 Task: Check the median days on the market of single-family homes in the last 1 year.
Action: Mouse moved to (656, 59)
Screenshot: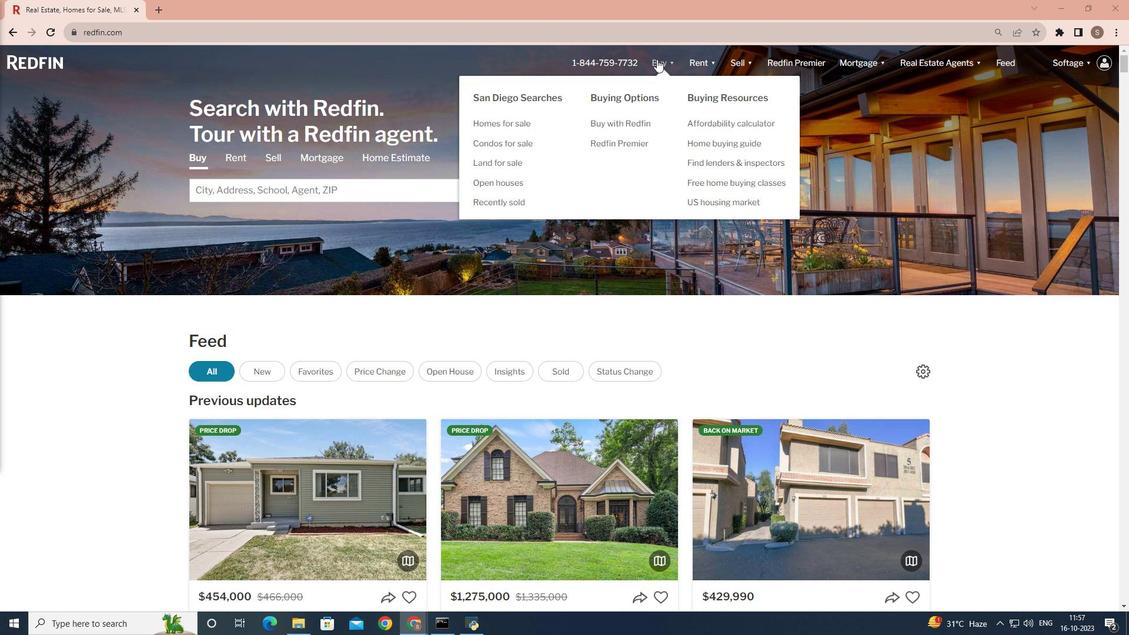 
Action: Mouse pressed left at (656, 59)
Screenshot: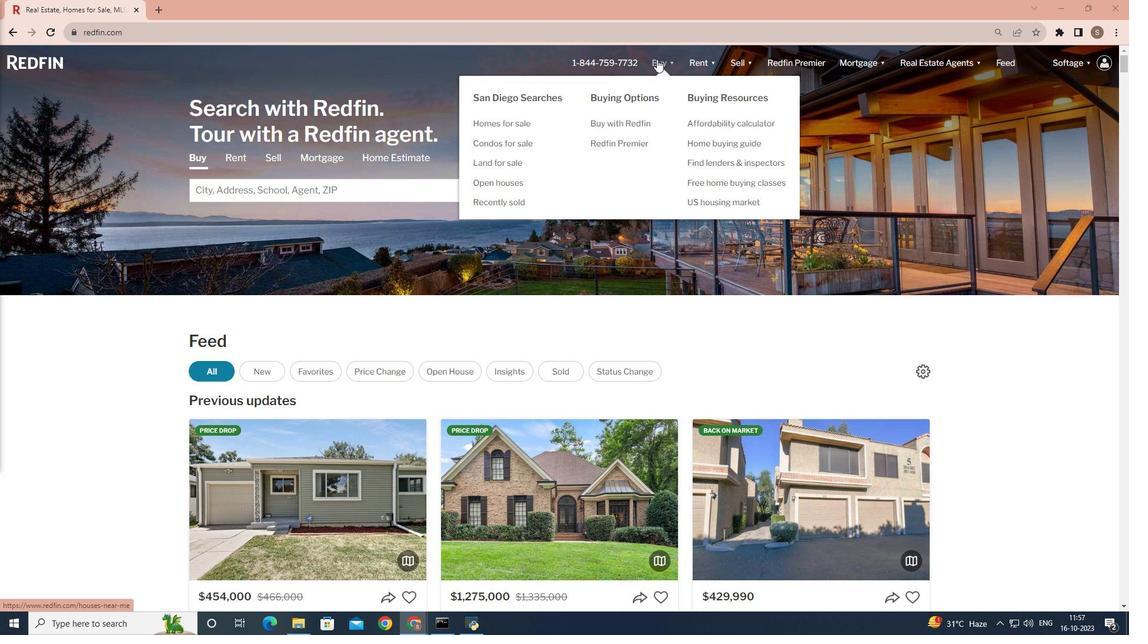 
Action: Mouse moved to (367, 242)
Screenshot: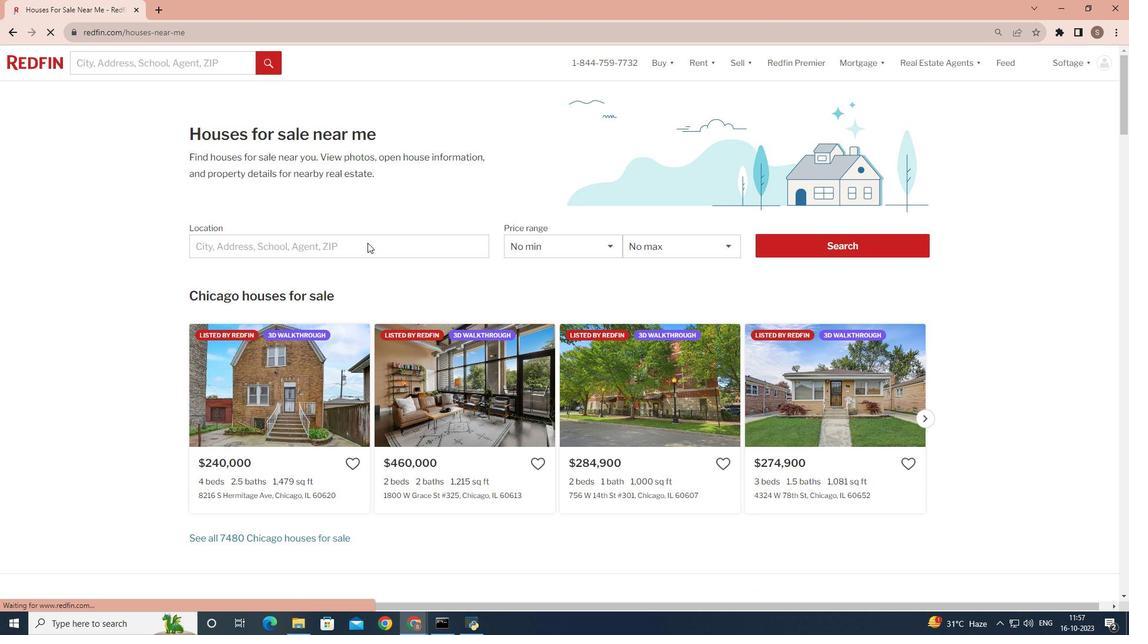 
Action: Mouse pressed left at (367, 242)
Screenshot: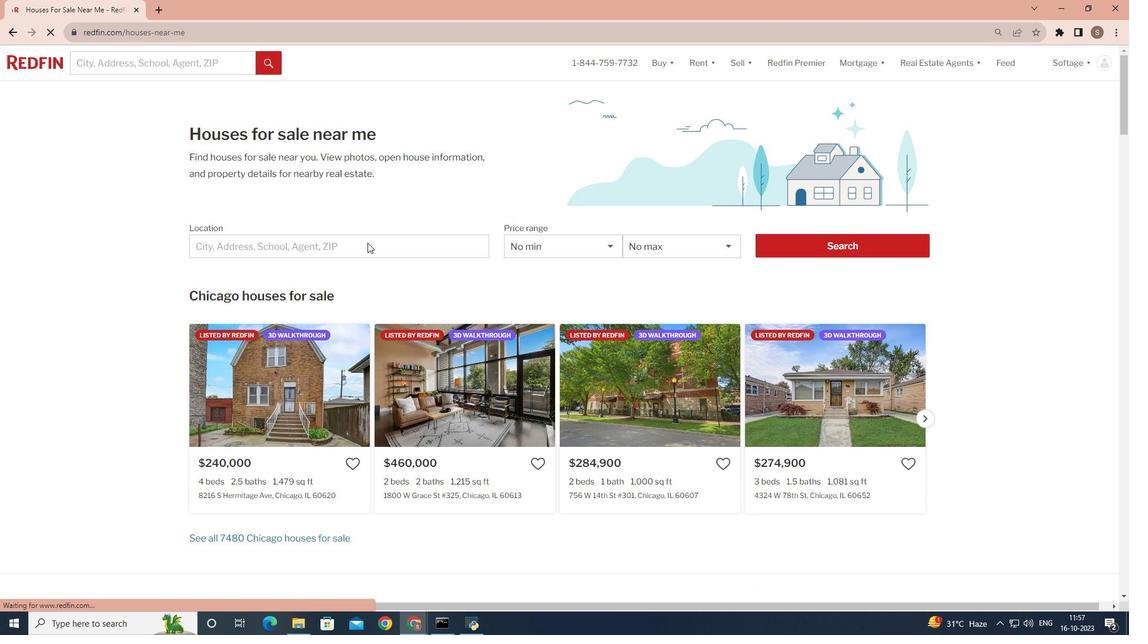 
Action: Mouse moved to (297, 249)
Screenshot: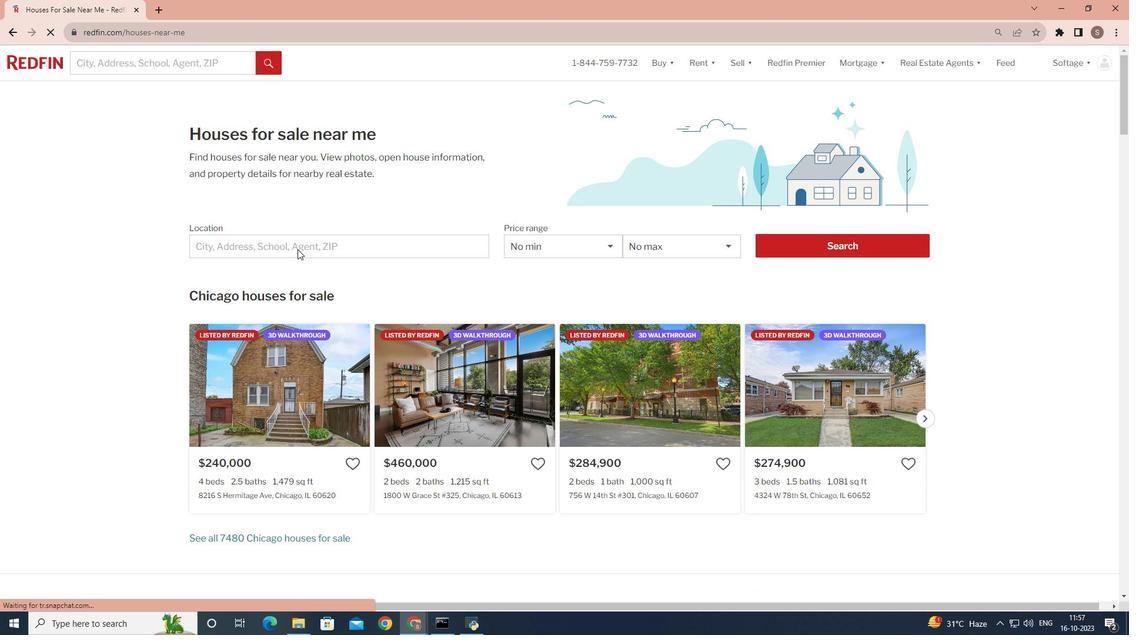 
Action: Mouse pressed left at (297, 249)
Screenshot: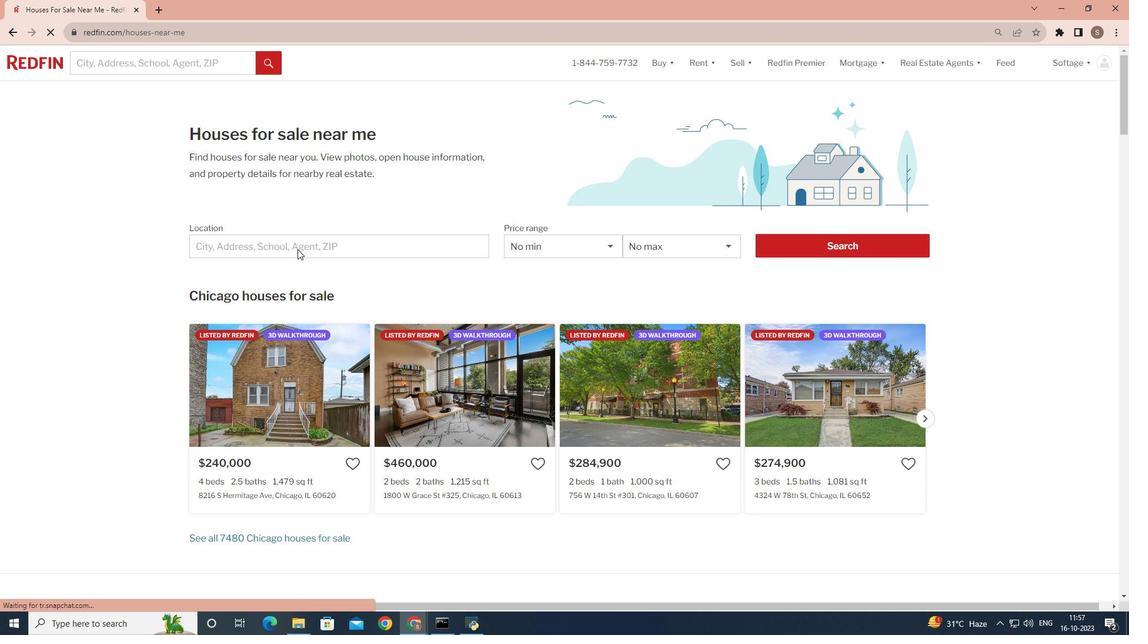 
Action: Mouse moved to (241, 246)
Screenshot: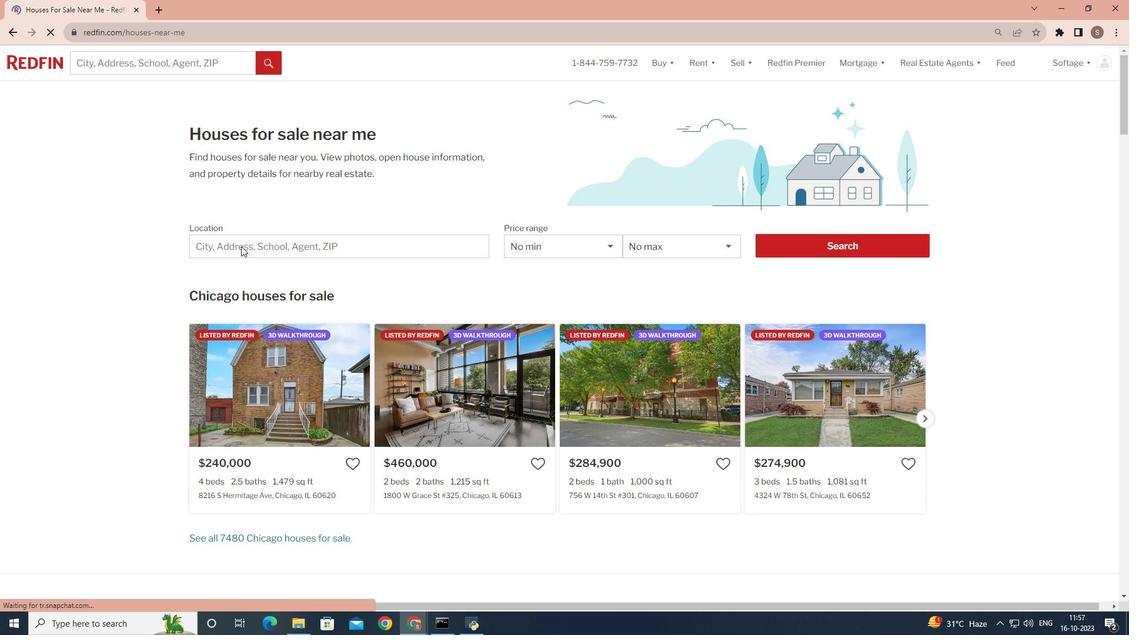 
Action: Mouse pressed left at (241, 246)
Screenshot: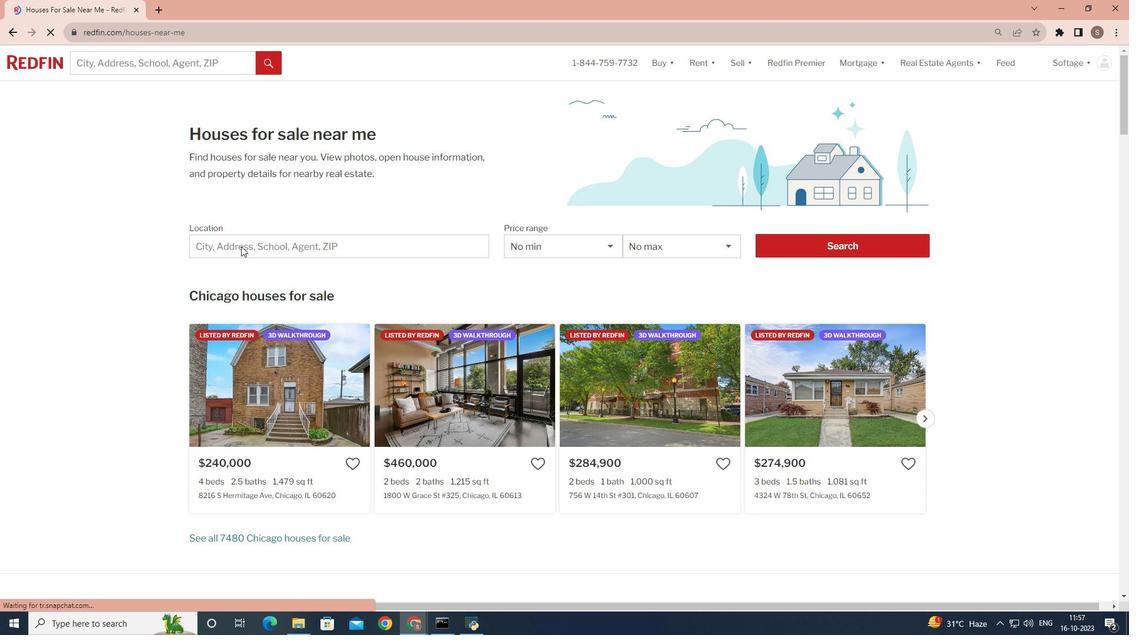 
Action: Mouse moved to (214, 248)
Screenshot: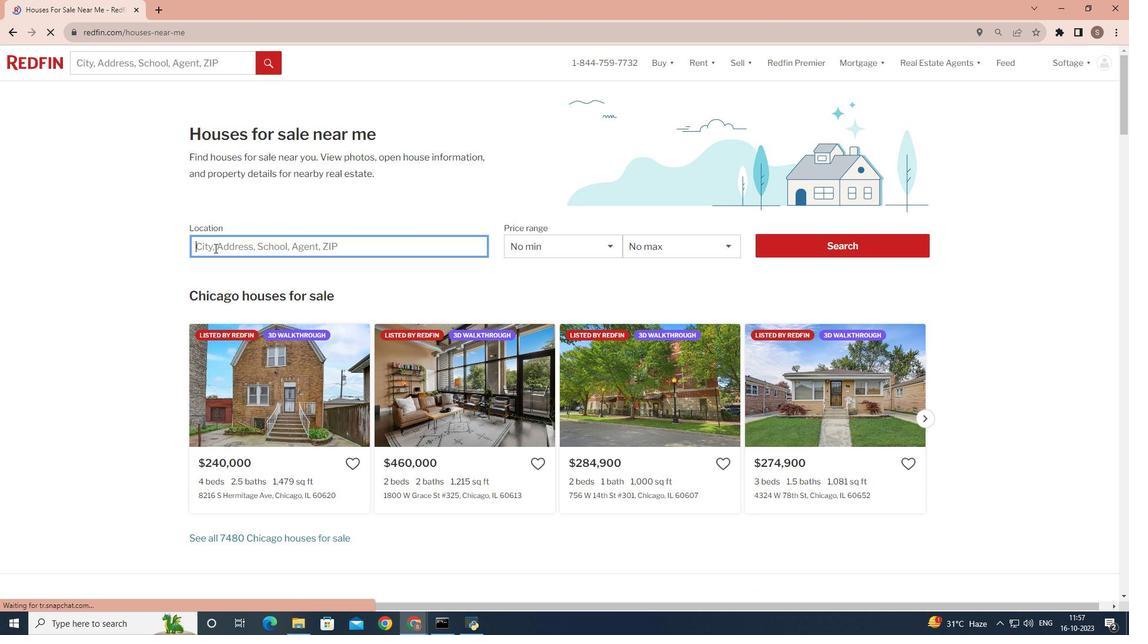 
Action: Key pressed <Key.shift>San<Key.space><Key.shift>Diego
Screenshot: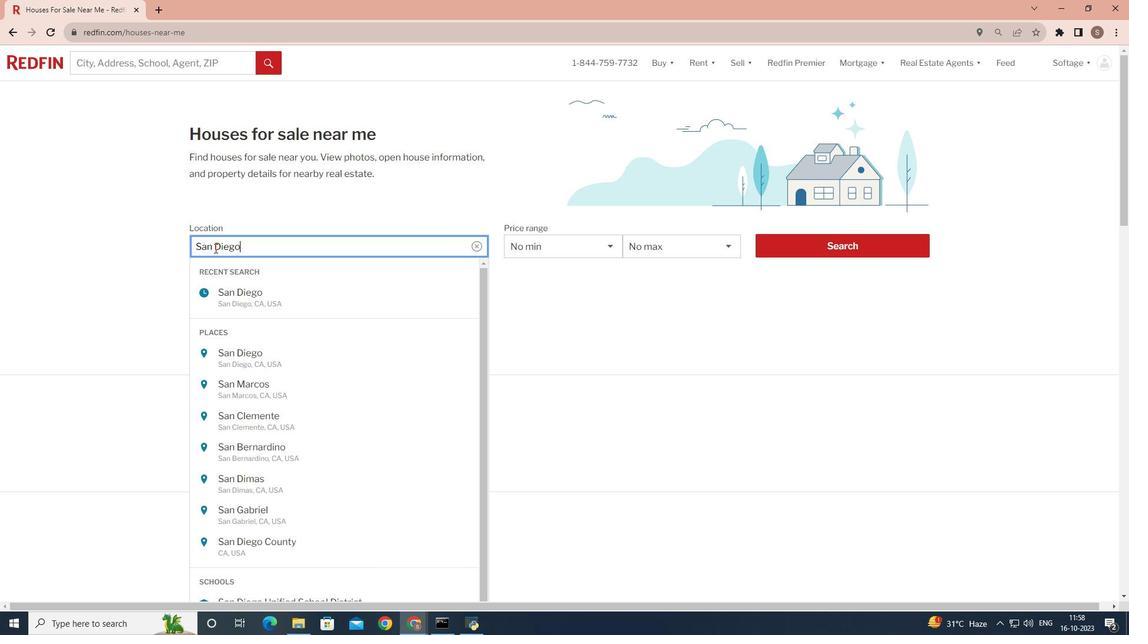 
Action: Mouse moved to (802, 244)
Screenshot: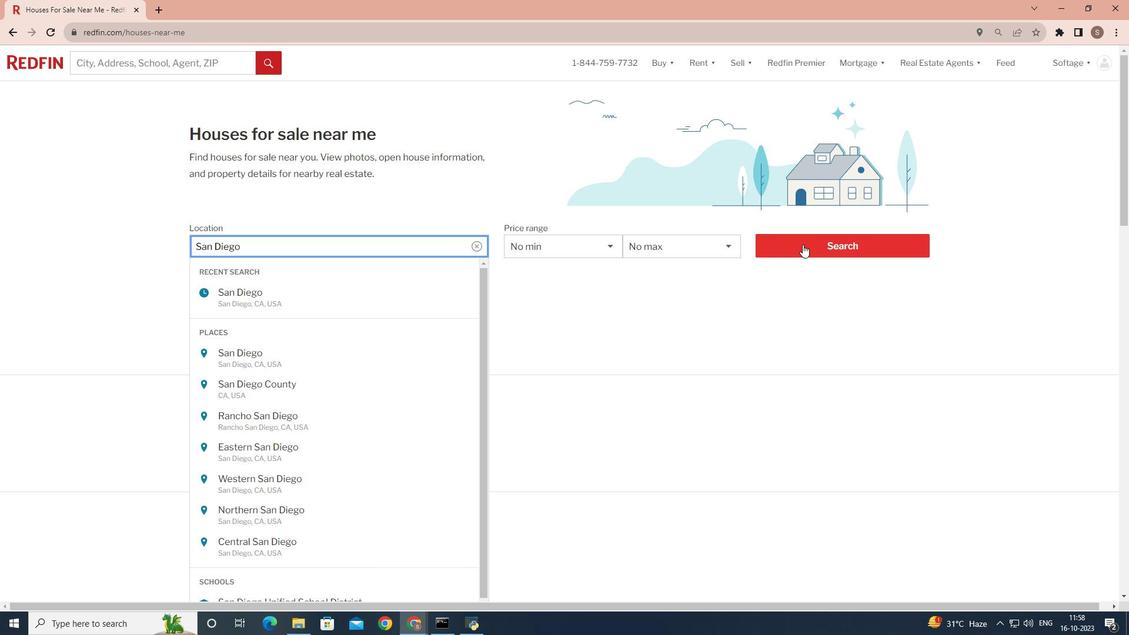
Action: Mouse pressed left at (802, 244)
Screenshot: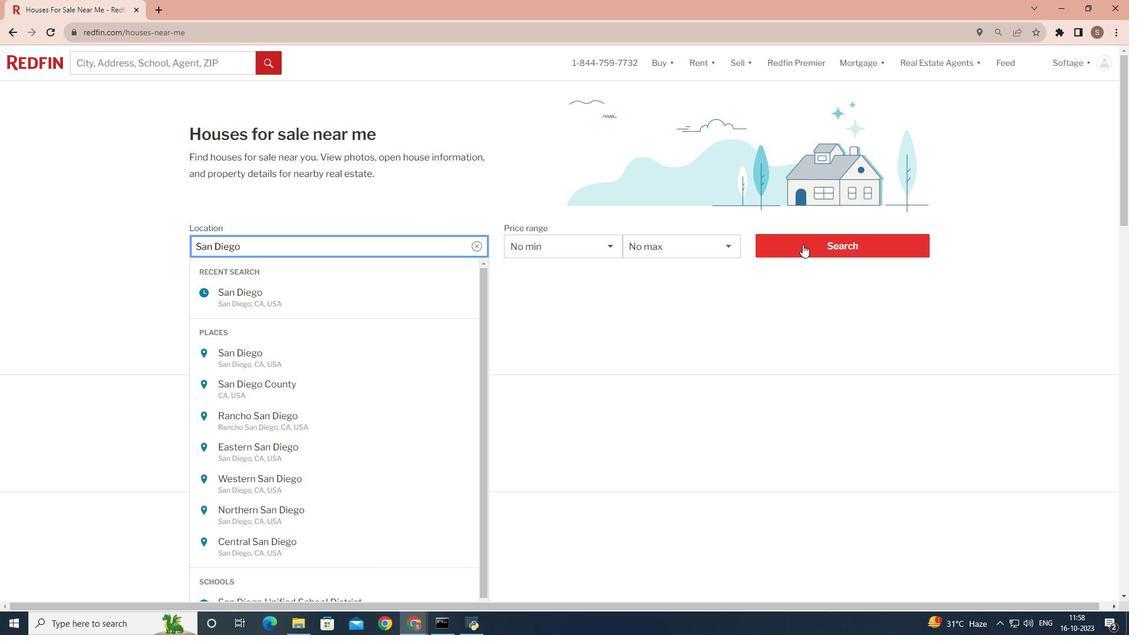 
Action: Mouse pressed left at (802, 244)
Screenshot: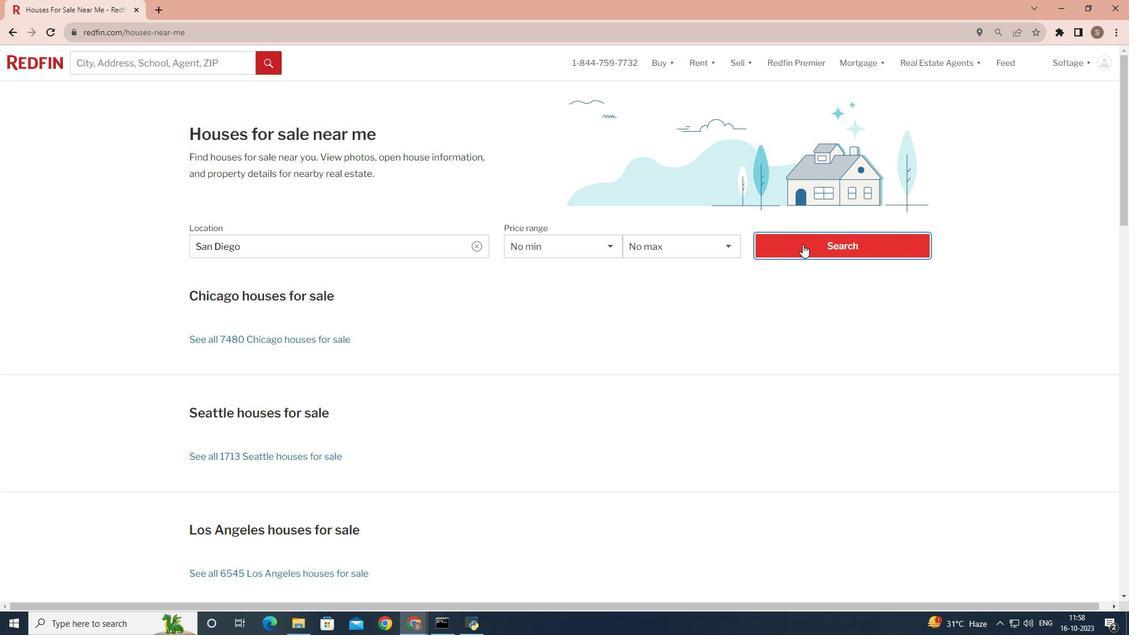 
Action: Mouse moved to (982, 104)
Screenshot: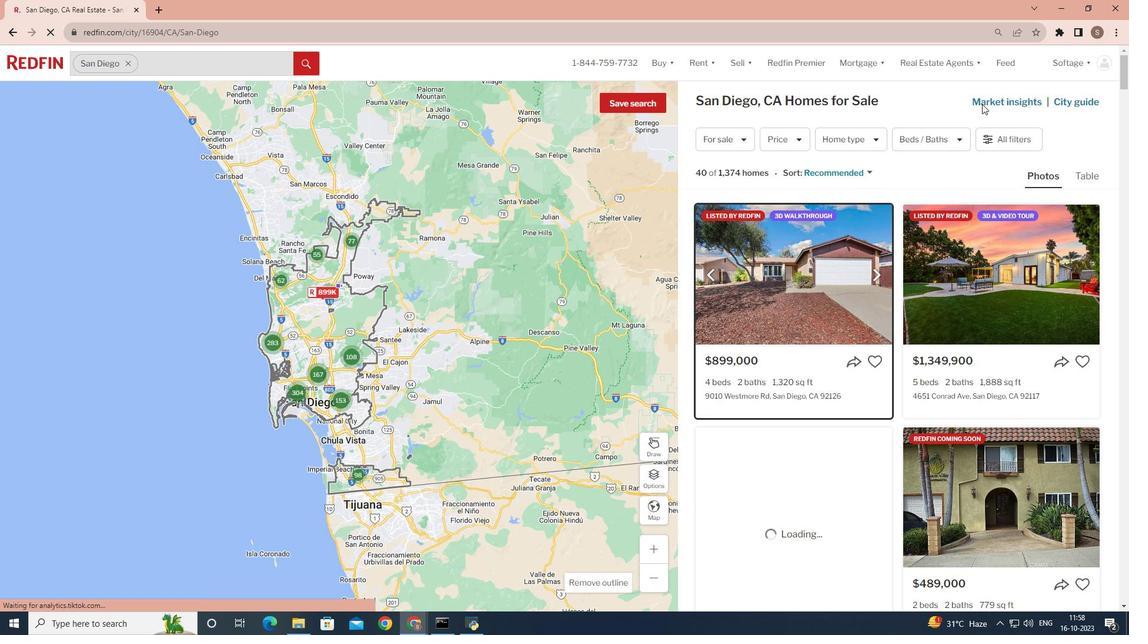 
Action: Mouse pressed left at (982, 104)
Screenshot: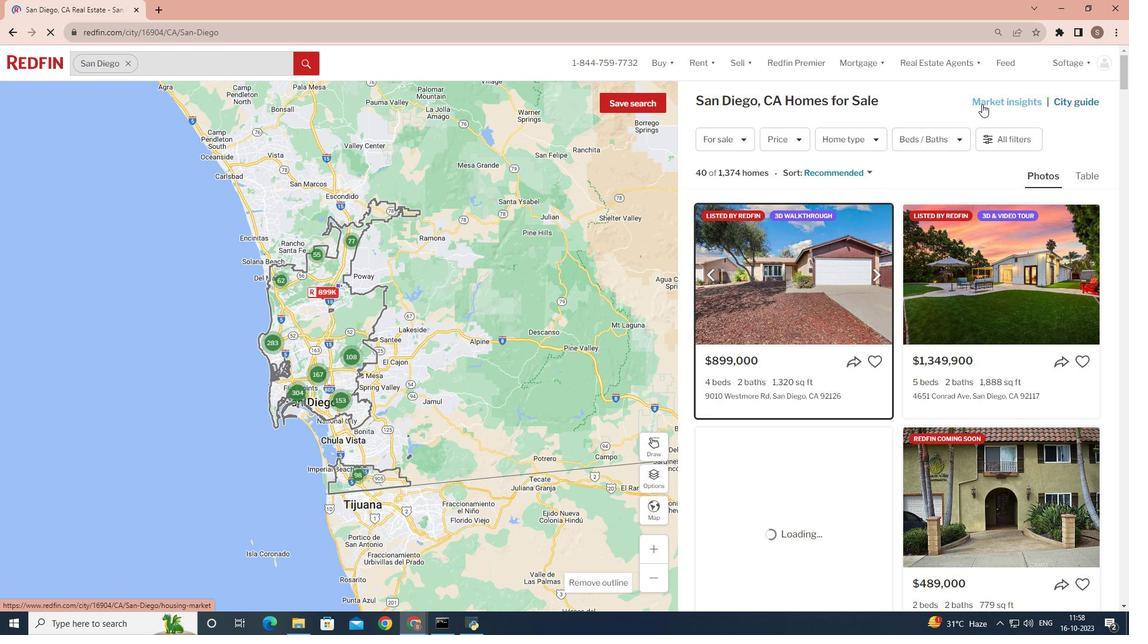 
Action: Mouse moved to (728, 351)
Screenshot: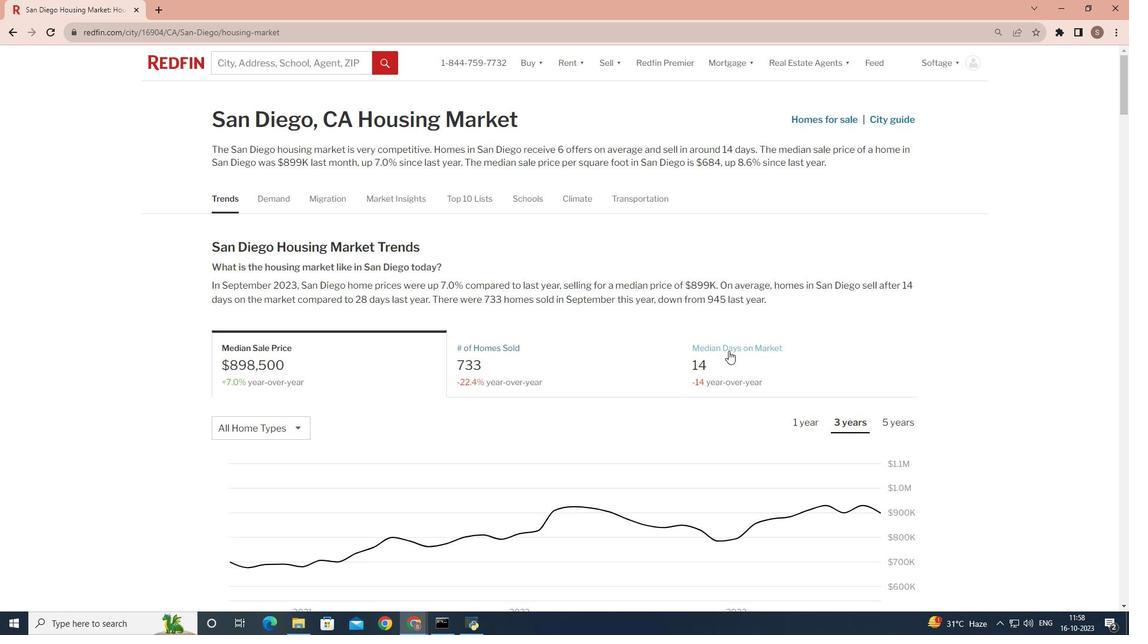 
Action: Mouse pressed left at (728, 351)
Screenshot: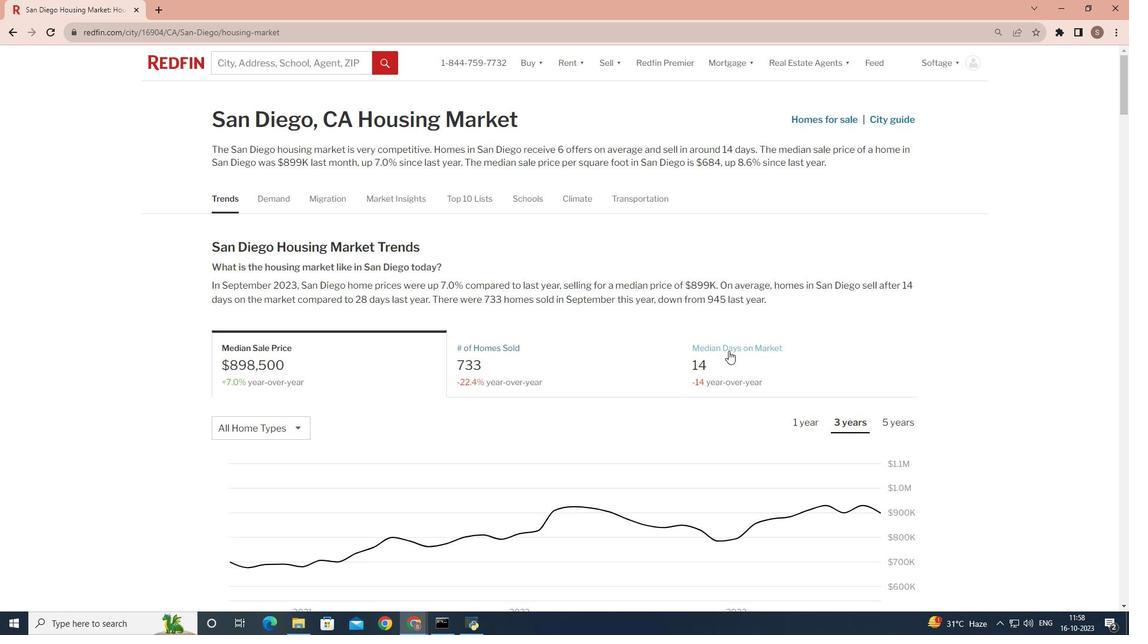 
Action: Mouse moved to (301, 428)
Screenshot: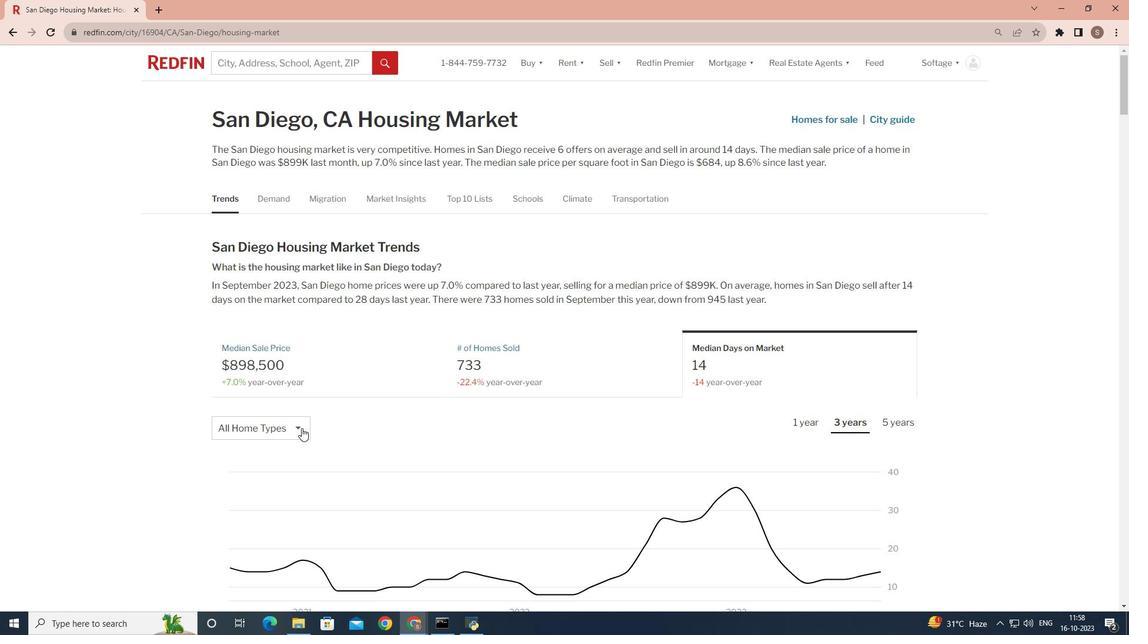 
Action: Mouse pressed left at (301, 428)
Screenshot: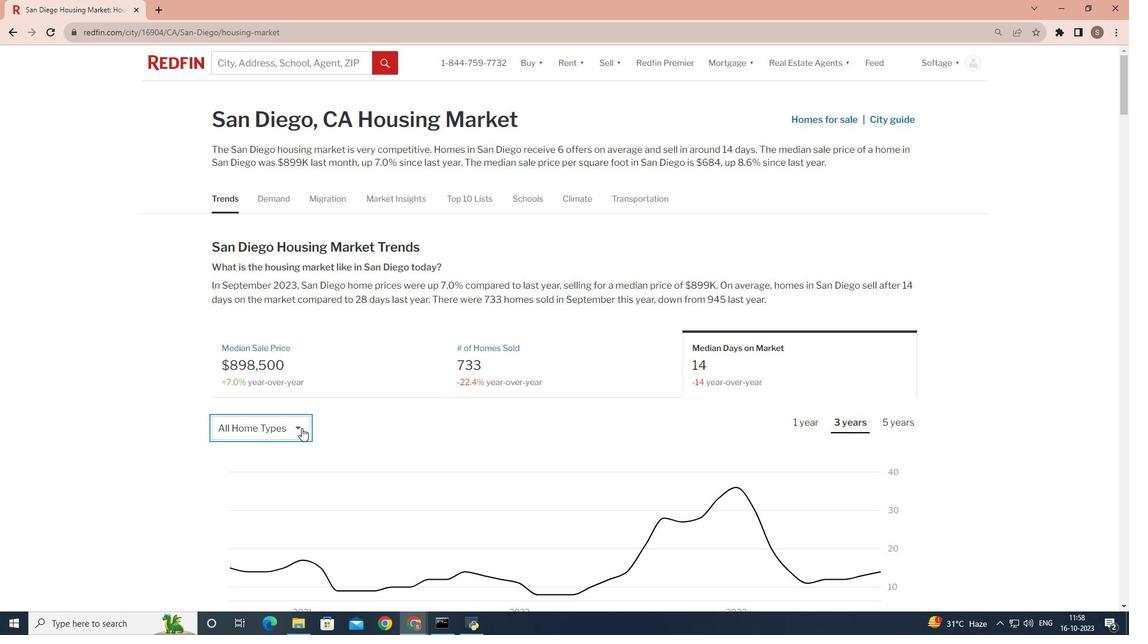 
Action: Mouse moved to (292, 473)
Screenshot: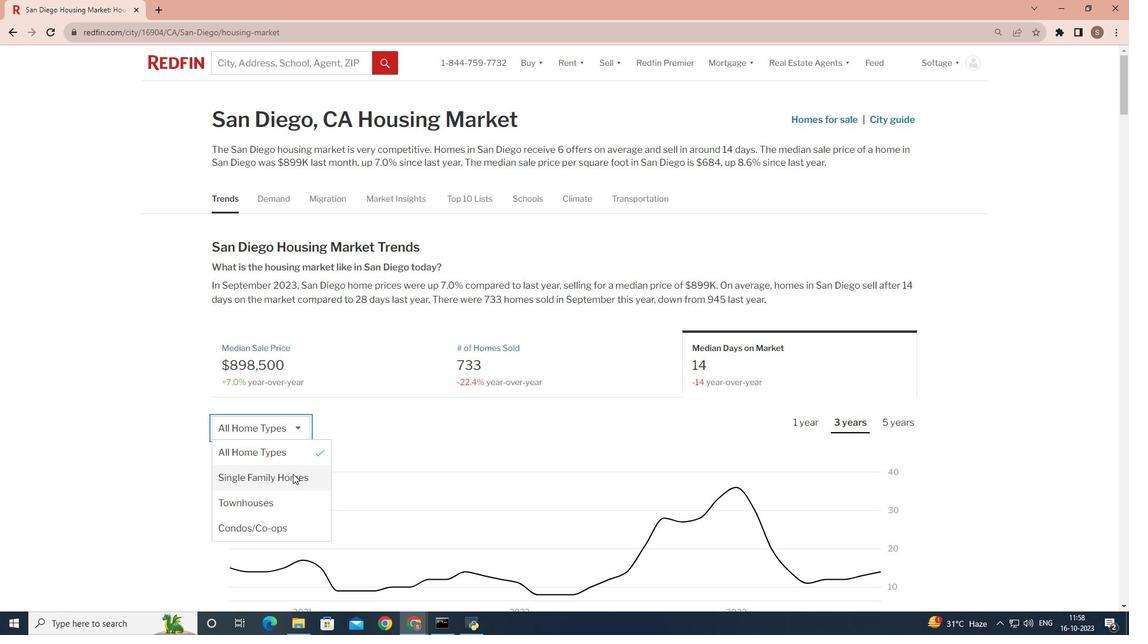 
Action: Mouse pressed left at (292, 473)
Screenshot: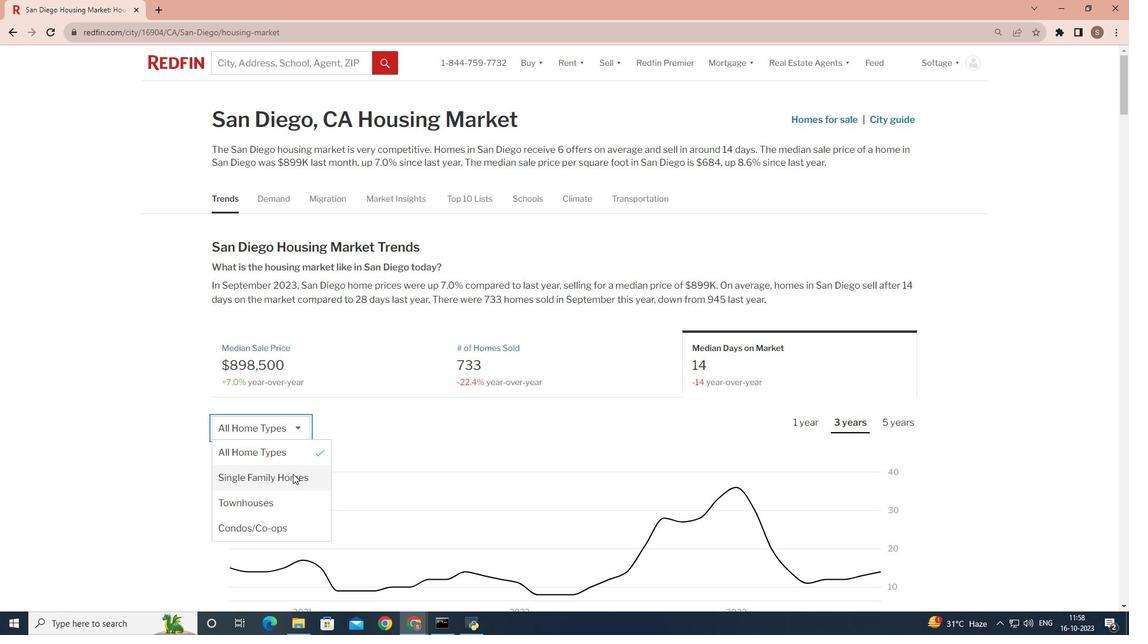 
Action: Mouse moved to (795, 418)
Screenshot: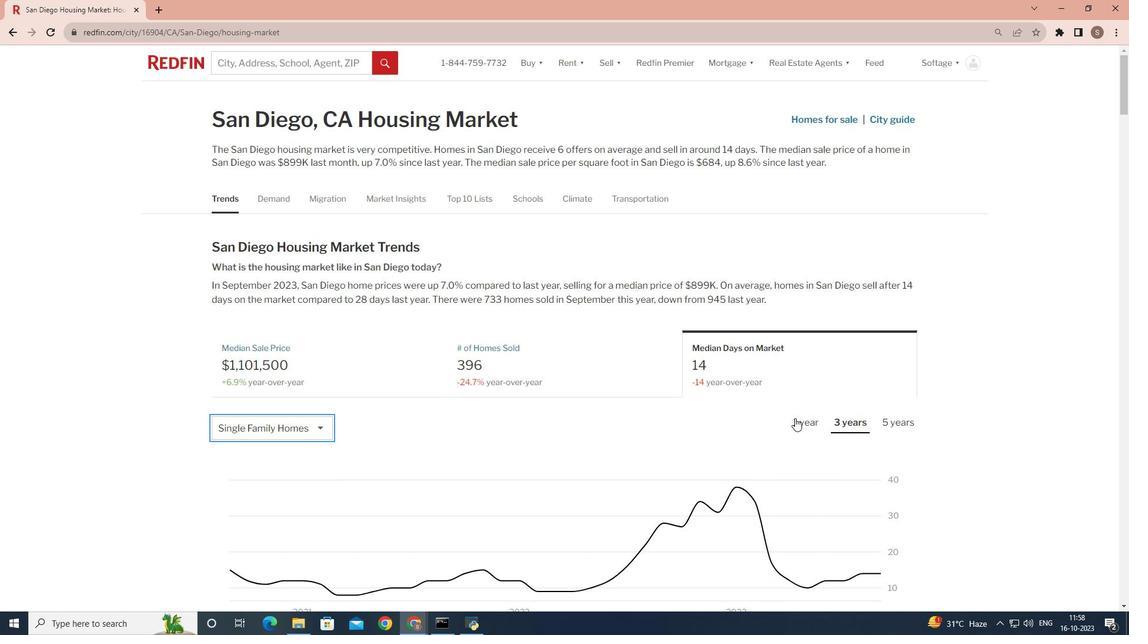 
Action: Mouse pressed left at (795, 418)
Screenshot: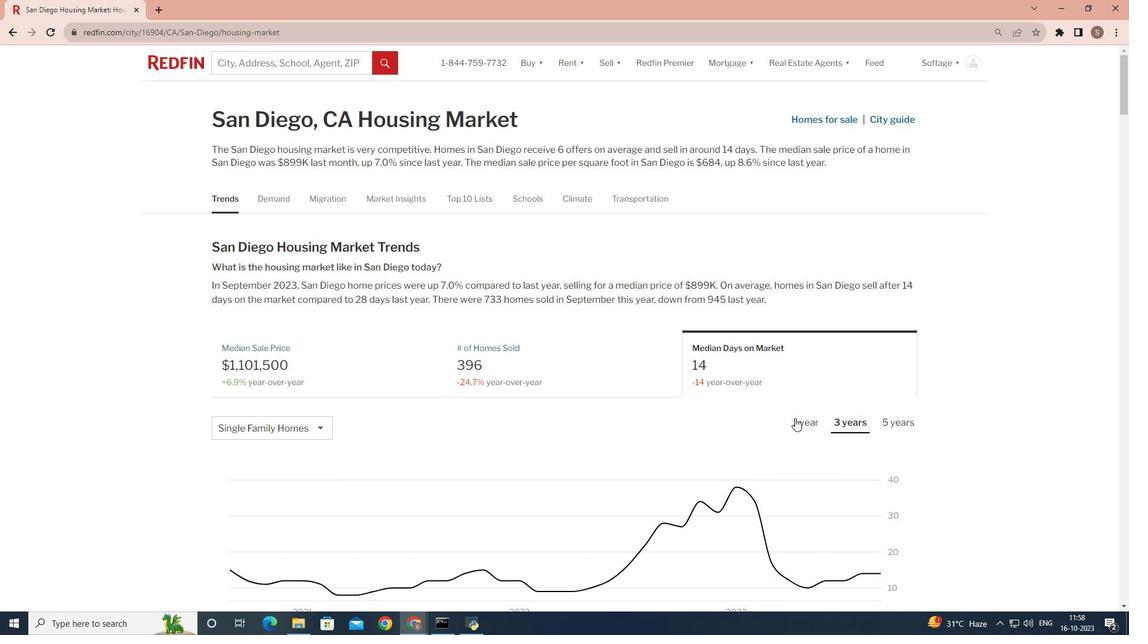 
Action: Mouse scrolled (795, 417) with delta (0, 0)
Screenshot: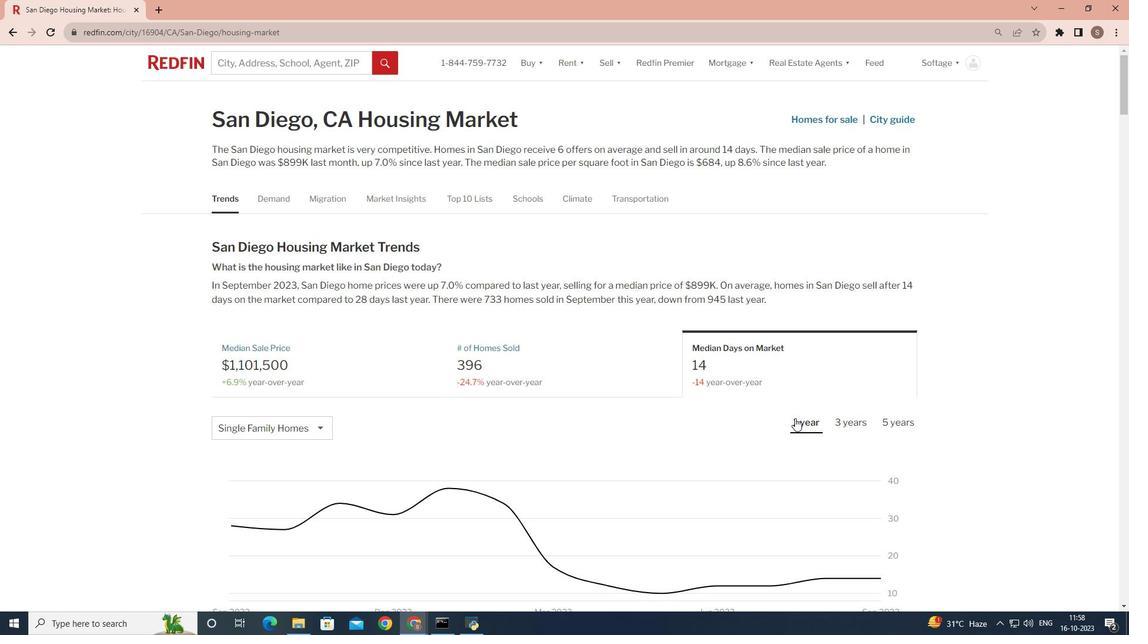 
Action: Mouse scrolled (795, 417) with delta (0, 0)
Screenshot: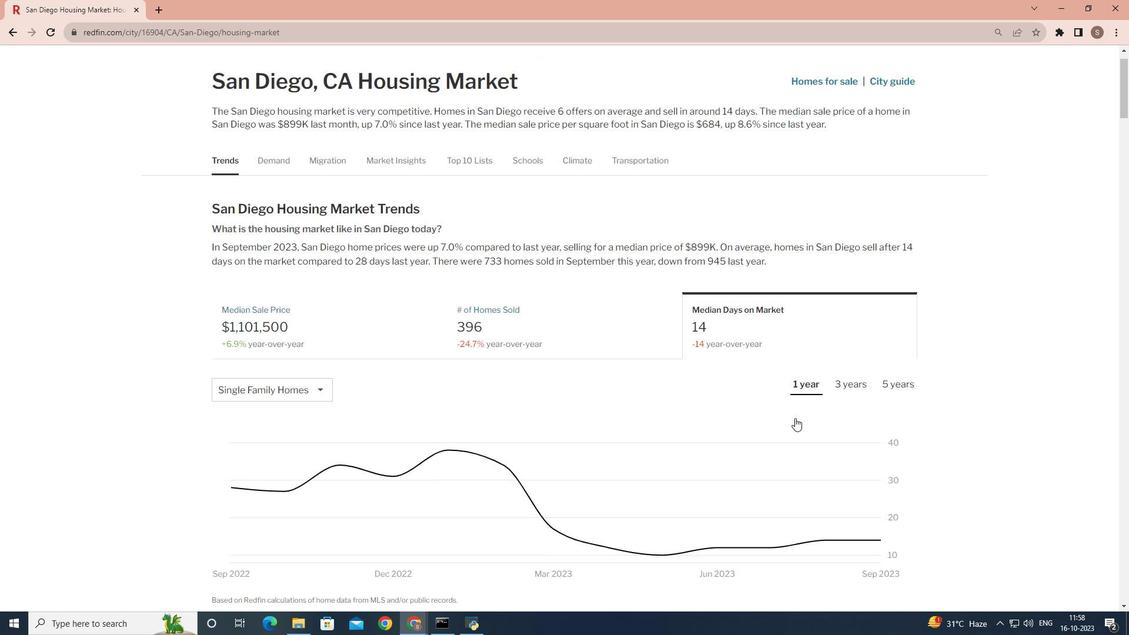 
